 Task: Find a one-way business class flight from New Delhi to Riyadh departing on June 27.
Action: Mouse pressed left at (295, 195)
Screenshot: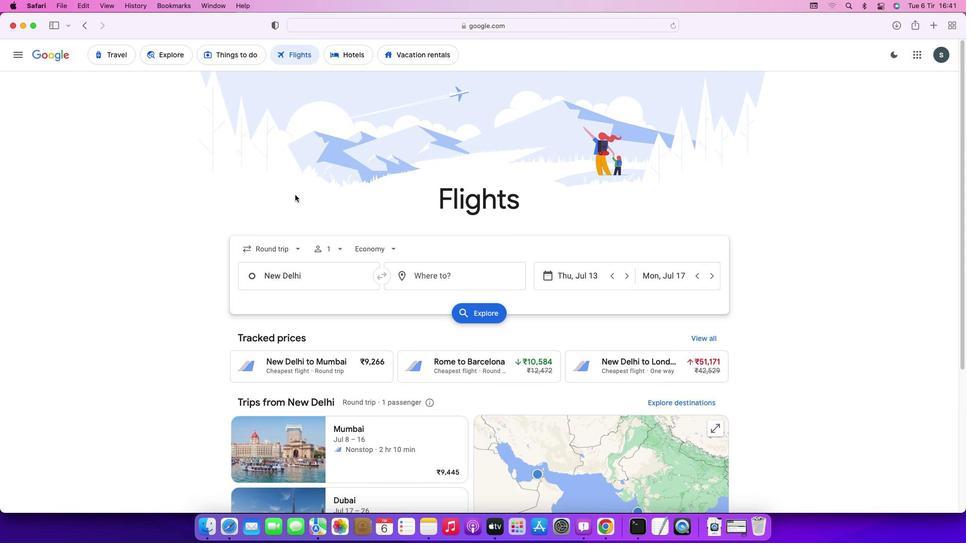 
Action: Mouse moved to (286, 248)
Screenshot: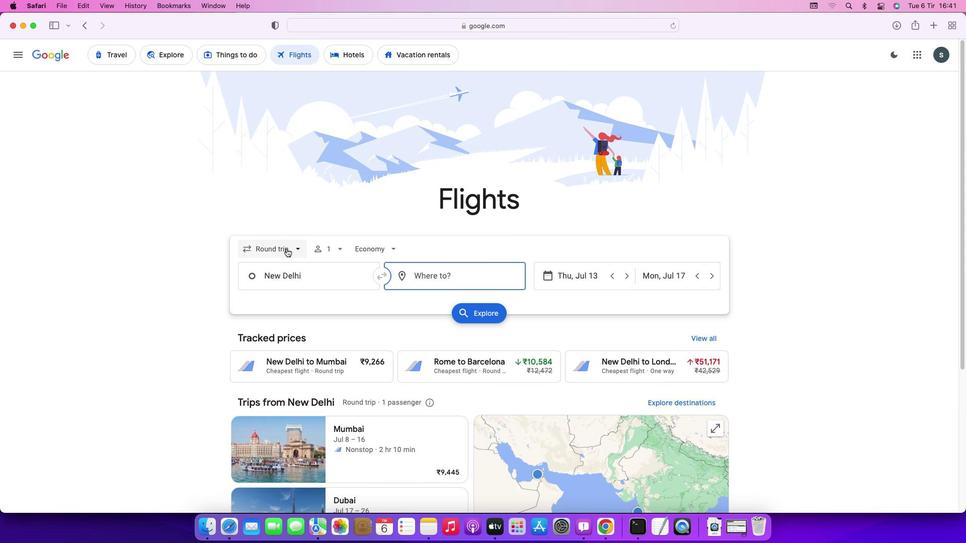 
Action: Mouse pressed left at (286, 248)
Screenshot: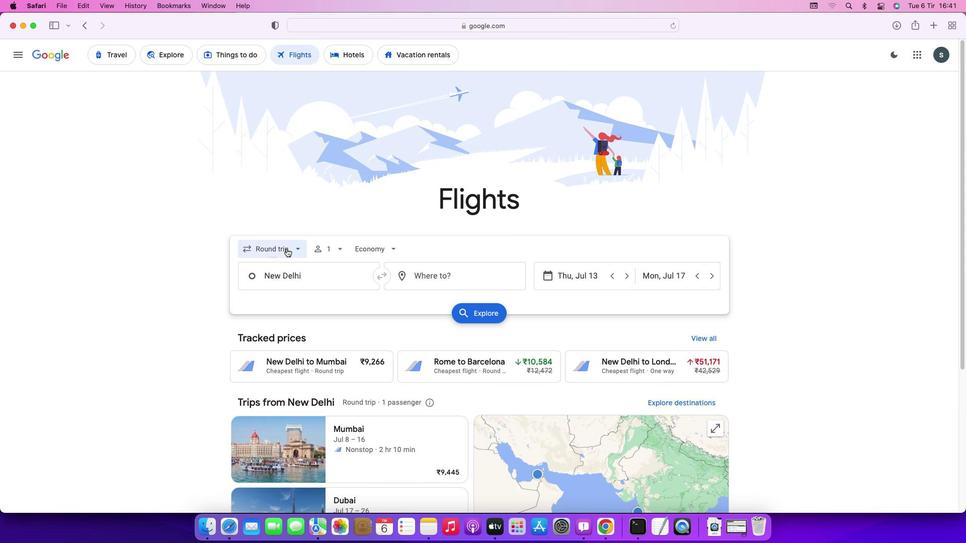 
Action: Mouse moved to (284, 304)
Screenshot: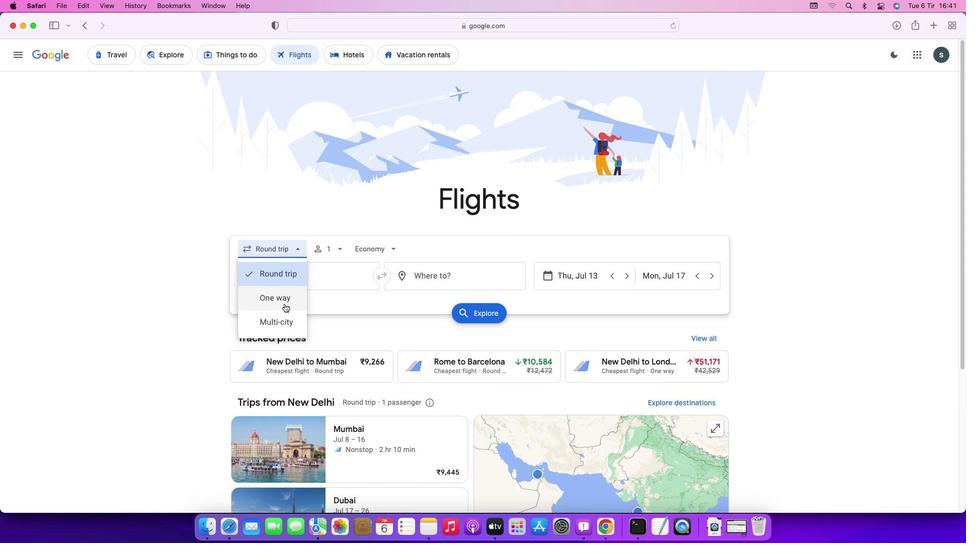 
Action: Mouse pressed left at (284, 304)
Screenshot: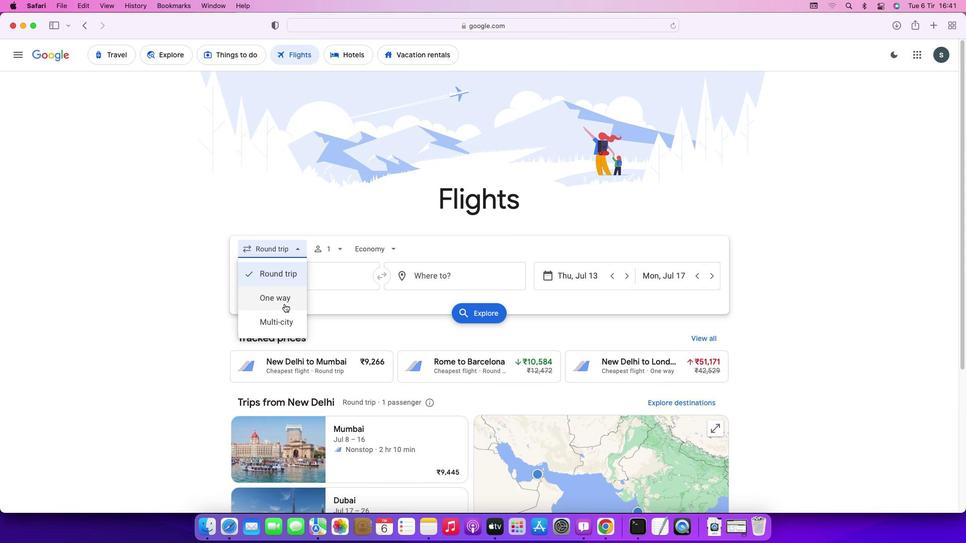 
Action: Mouse moved to (332, 249)
Screenshot: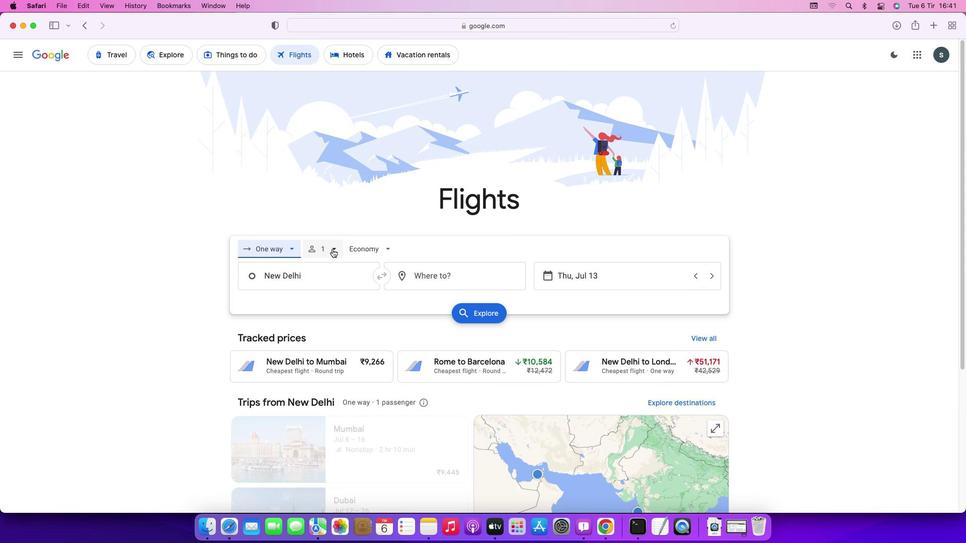 
Action: Mouse pressed left at (332, 249)
Screenshot: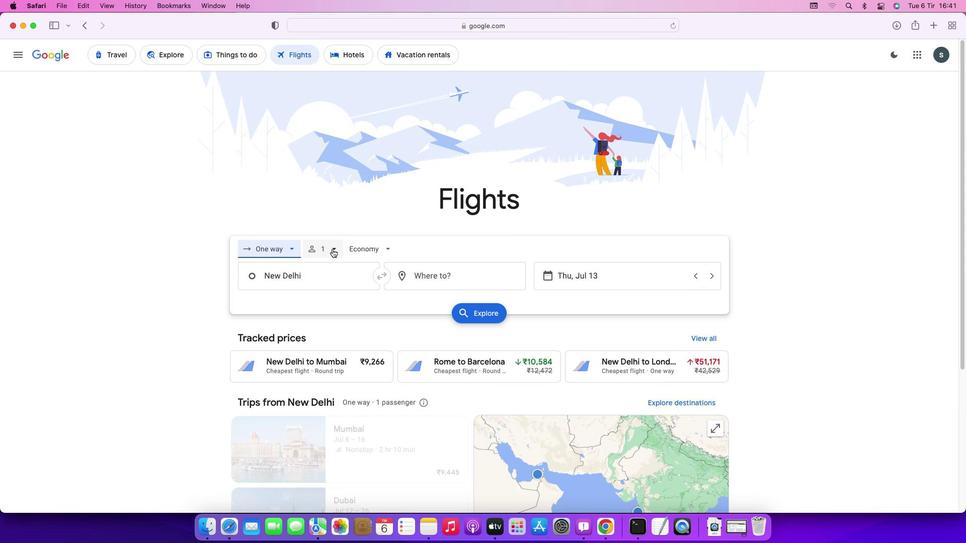 
Action: Mouse moved to (392, 276)
Screenshot: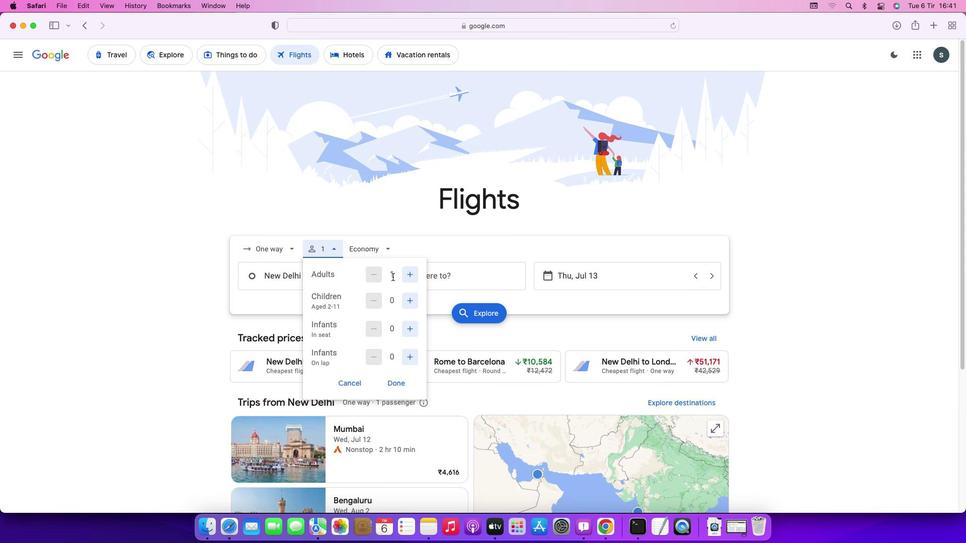 
Action: Mouse pressed left at (392, 276)
Screenshot: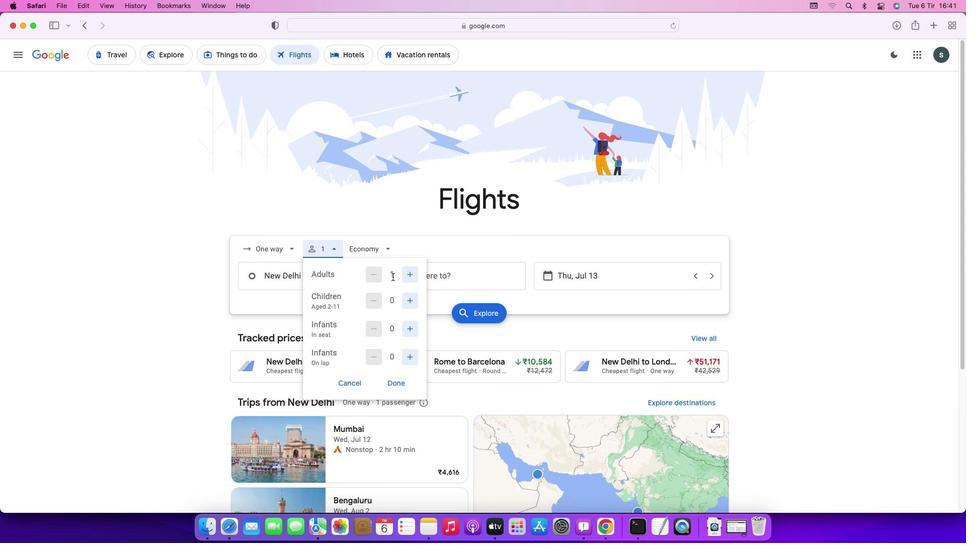 
Action: Mouse moved to (396, 386)
Screenshot: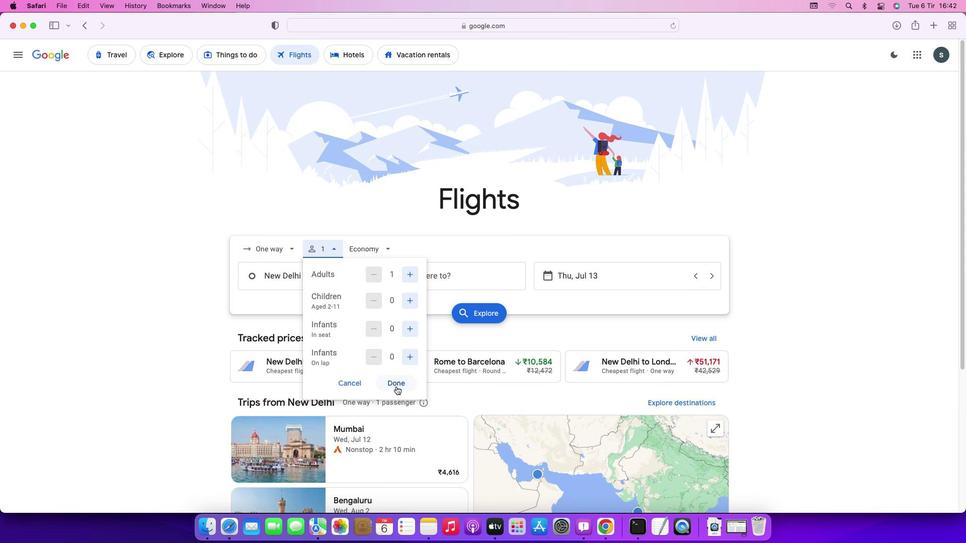 
Action: Mouse pressed left at (396, 386)
Screenshot: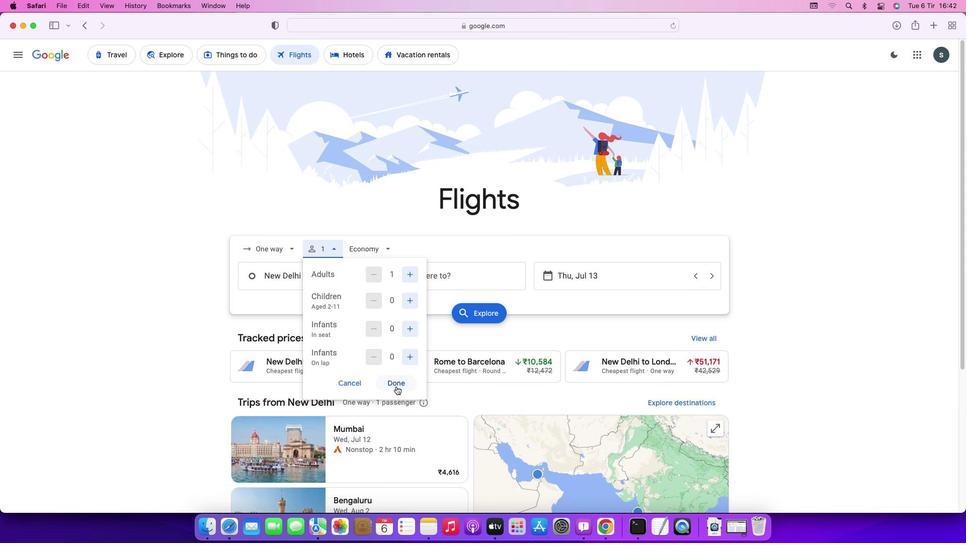 
Action: Mouse moved to (381, 252)
Screenshot: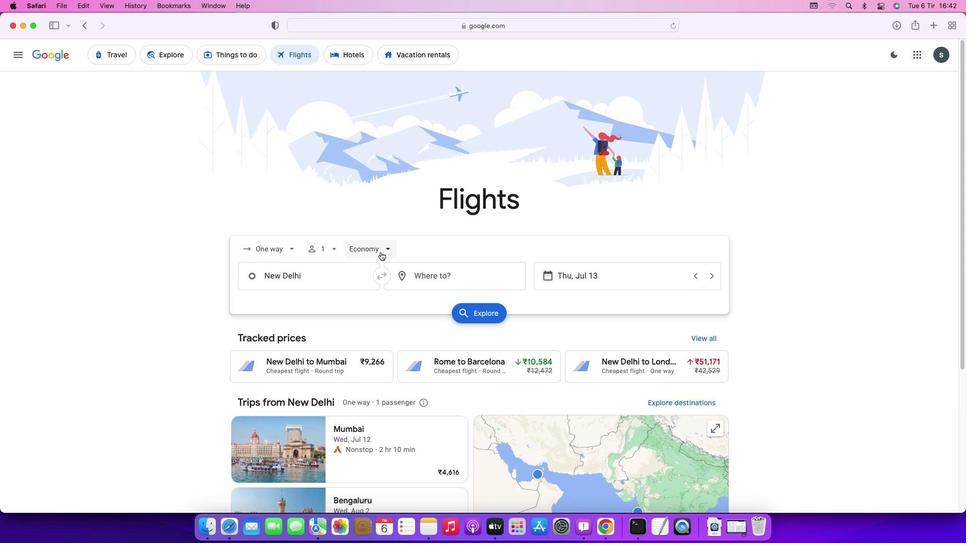 
Action: Mouse pressed left at (381, 252)
Screenshot: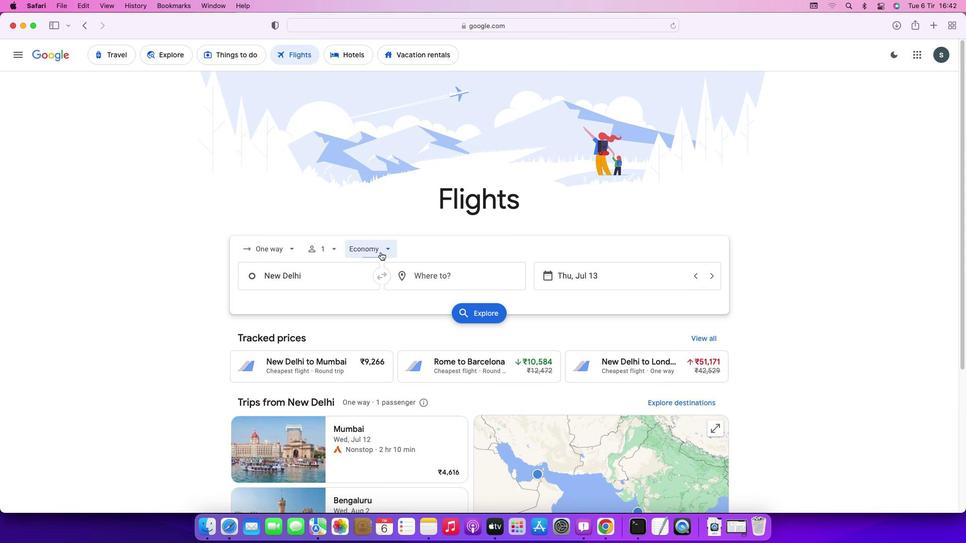 
Action: Mouse moved to (394, 330)
Screenshot: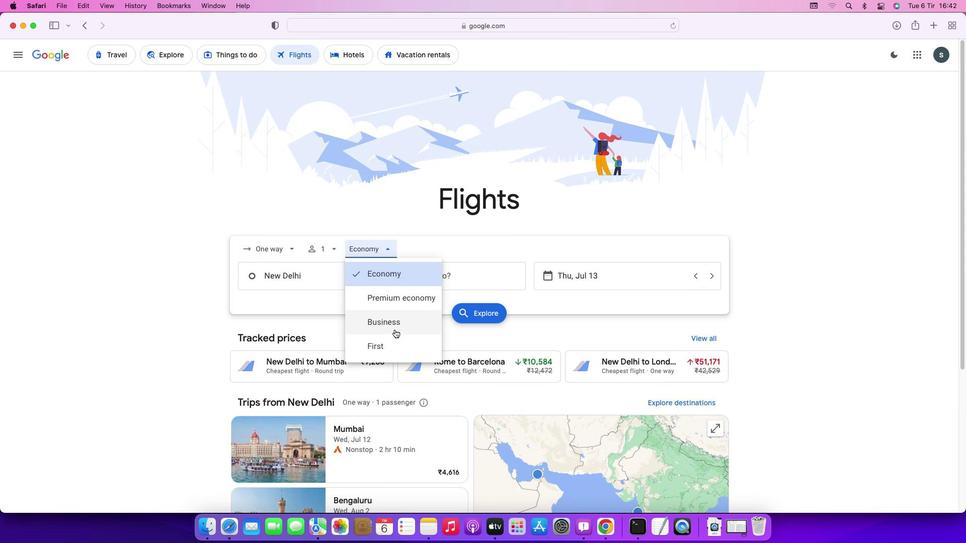 
Action: Mouse pressed left at (394, 330)
Screenshot: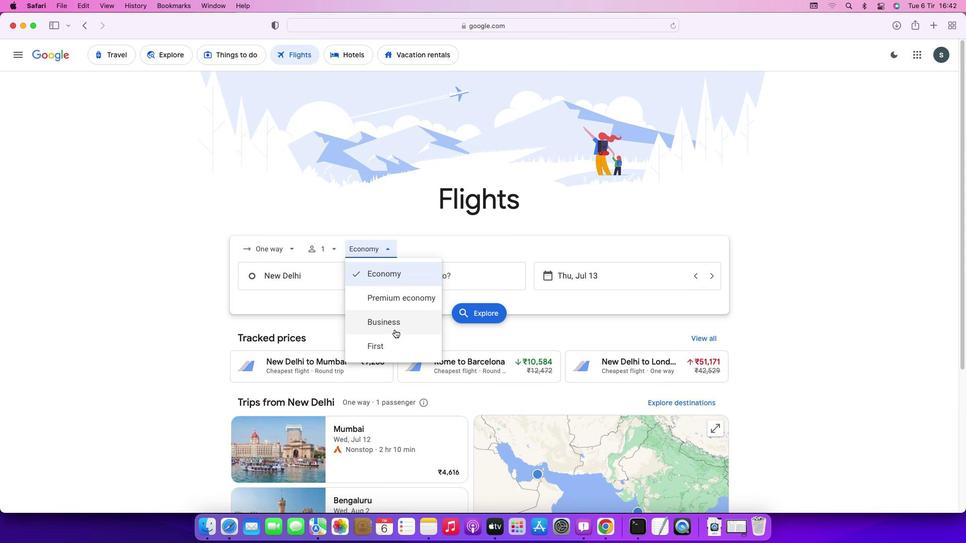 
Action: Mouse moved to (318, 276)
Screenshot: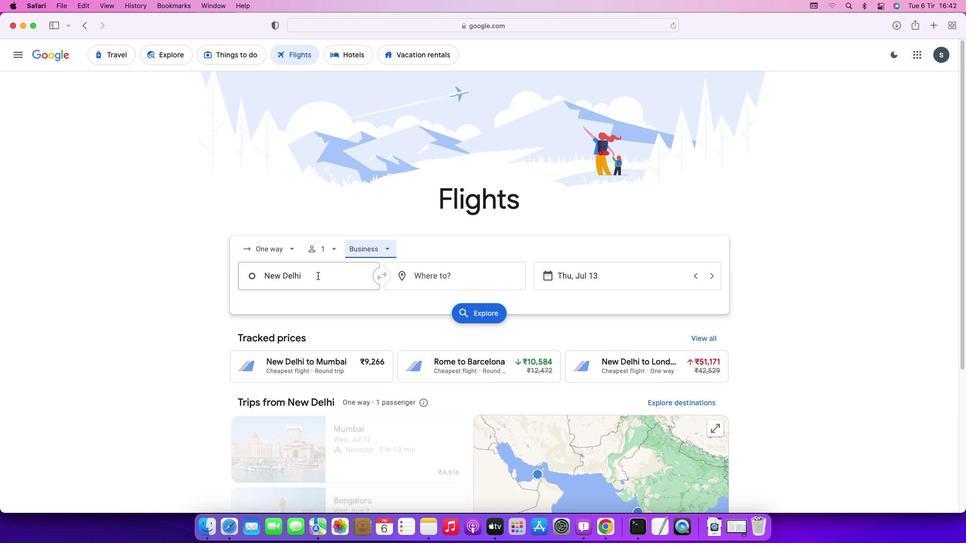 
Action: Mouse pressed left at (318, 276)
Screenshot: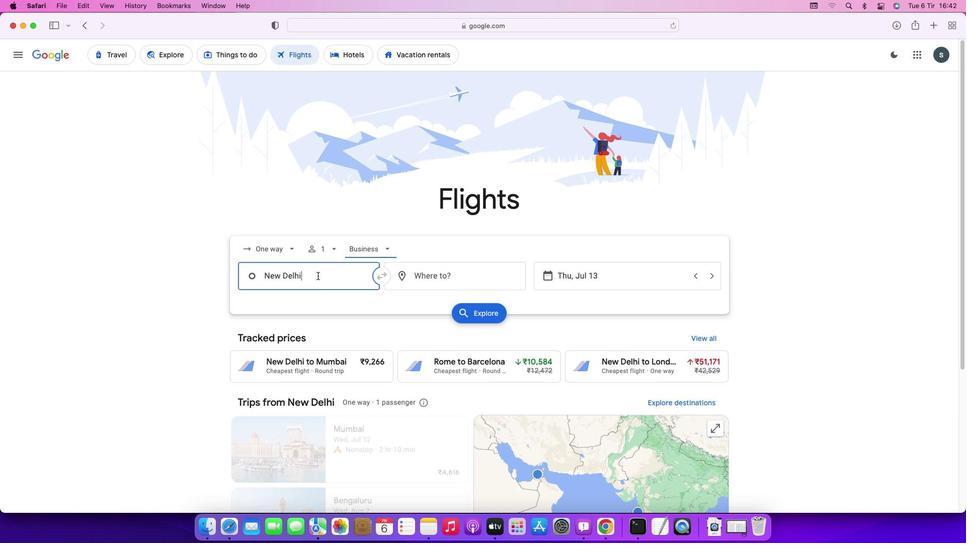 
Action: Mouse moved to (317, 276)
Screenshot: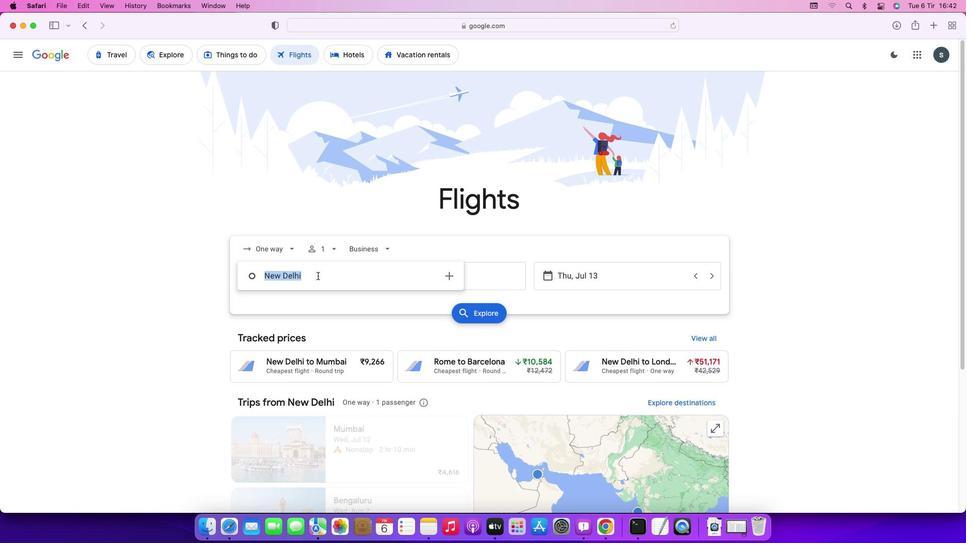 
Action: Key pressed Key.backspaceKey.caps_lock'N'Key.caps_lock'e''w'Key.spaceKey.caps_lock'D'Key.caps_lock'e''l''h''i'Key.enter
Screenshot: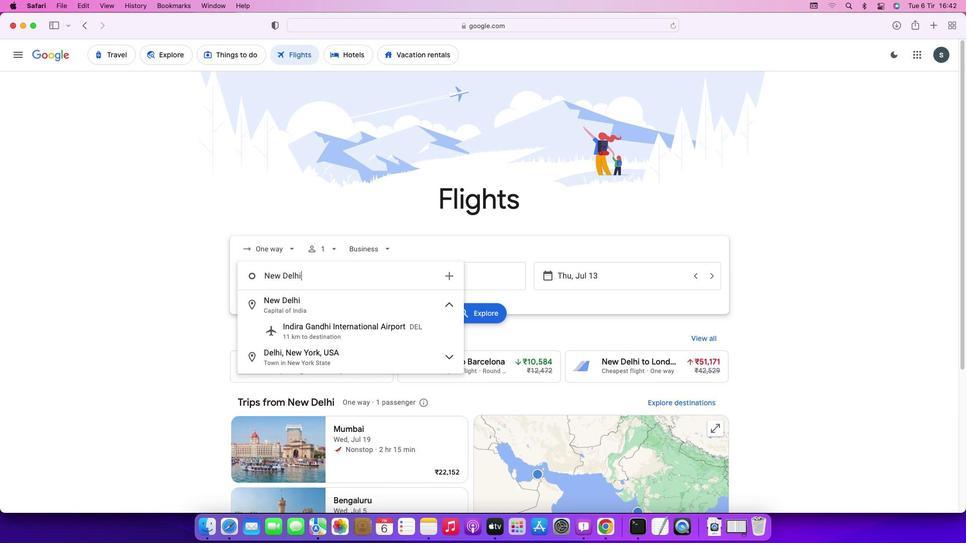 
Action: Mouse moved to (429, 281)
Screenshot: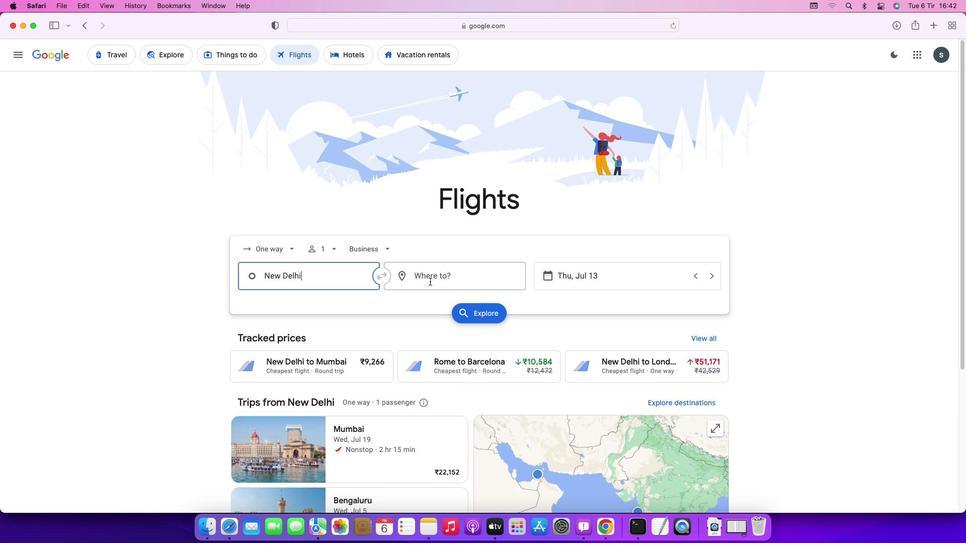 
Action: Mouse pressed left at (429, 281)
Screenshot: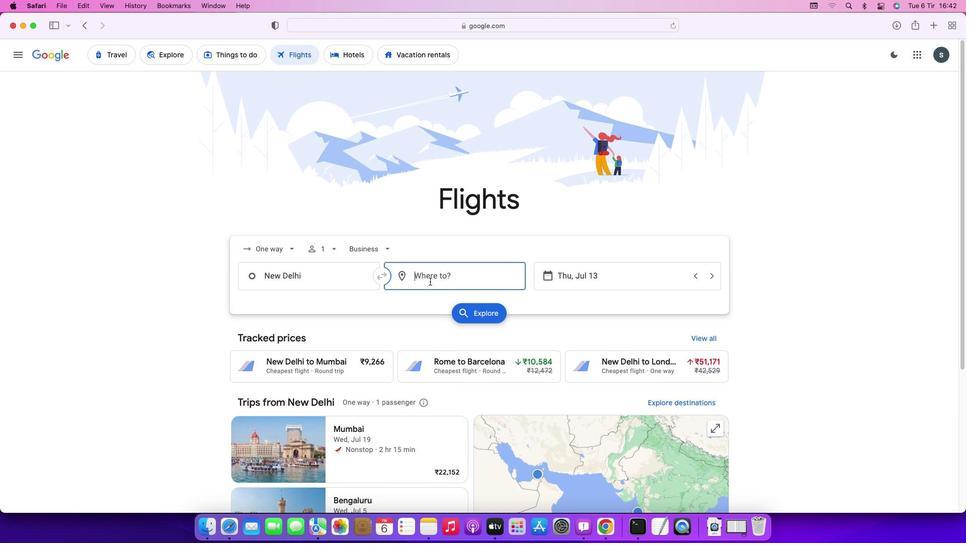 
Action: Key pressed Key.caps_lock'R'Key.caps_lock'i''y''a''d''h'Key.enter
Screenshot: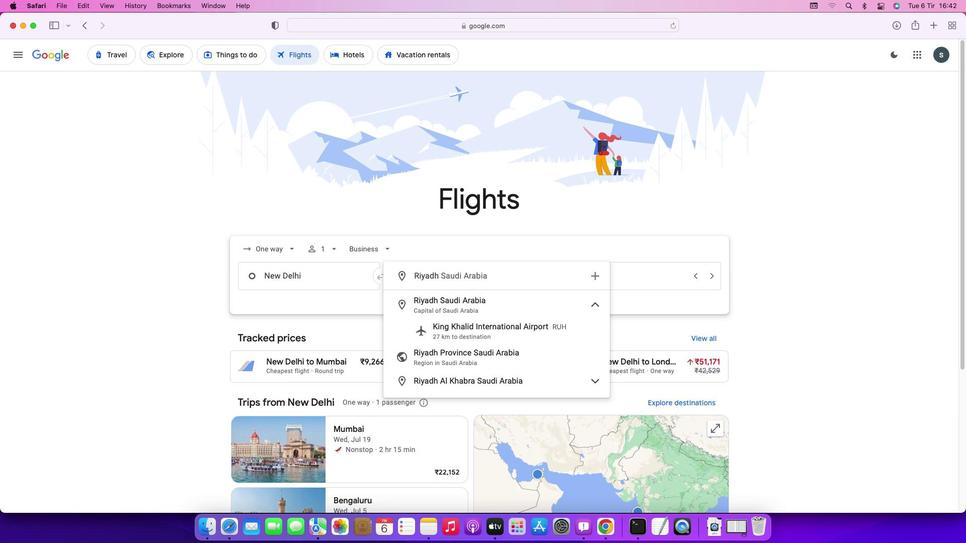 
Action: Mouse moved to (605, 273)
Screenshot: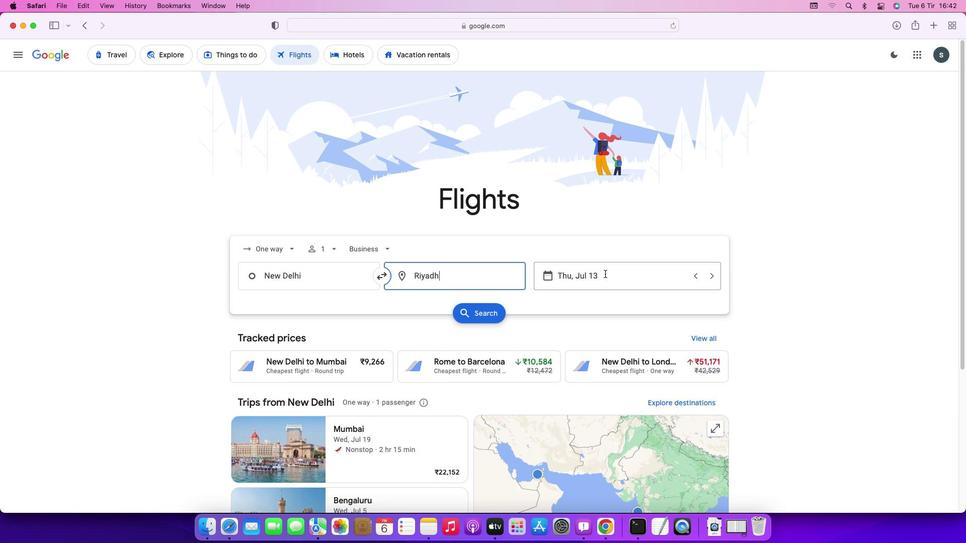 
Action: Mouse pressed left at (605, 273)
Screenshot: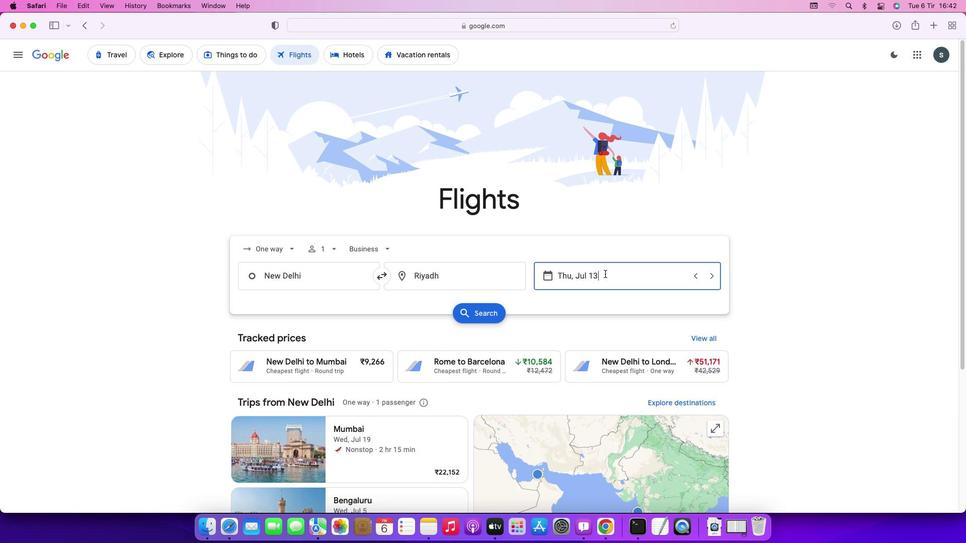 
Action: Mouse moved to (415, 433)
Screenshot: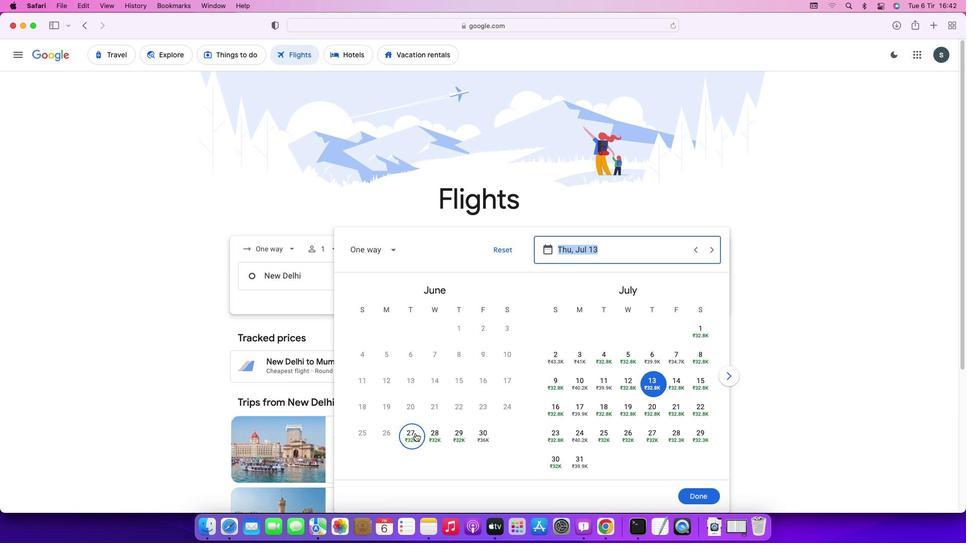 
Action: Mouse pressed left at (415, 433)
Screenshot: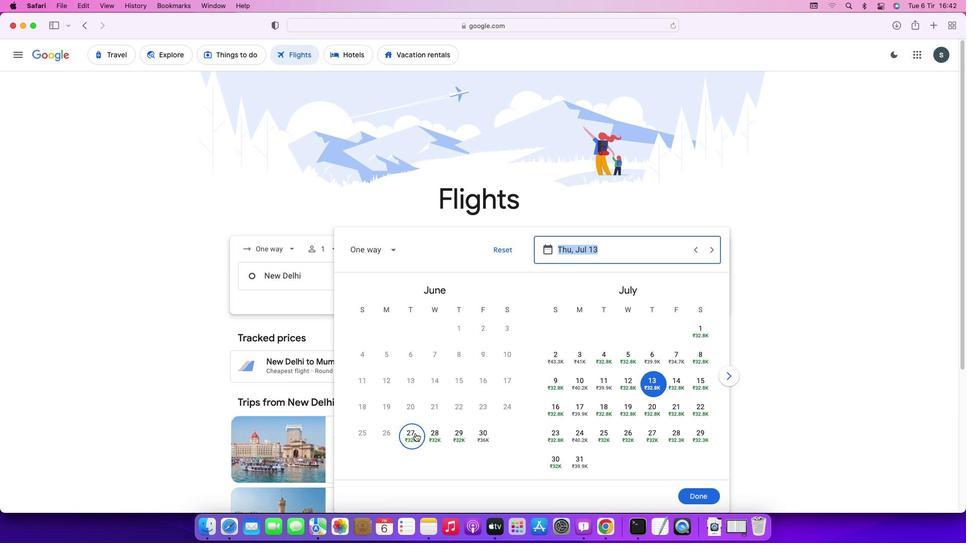 
Action: Mouse moved to (707, 498)
Screenshot: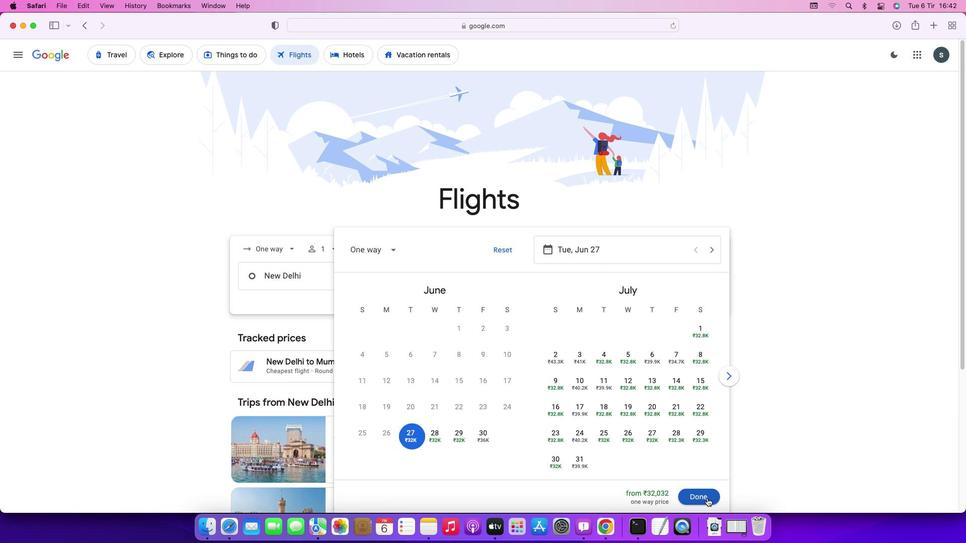
Action: Mouse pressed left at (707, 498)
Screenshot: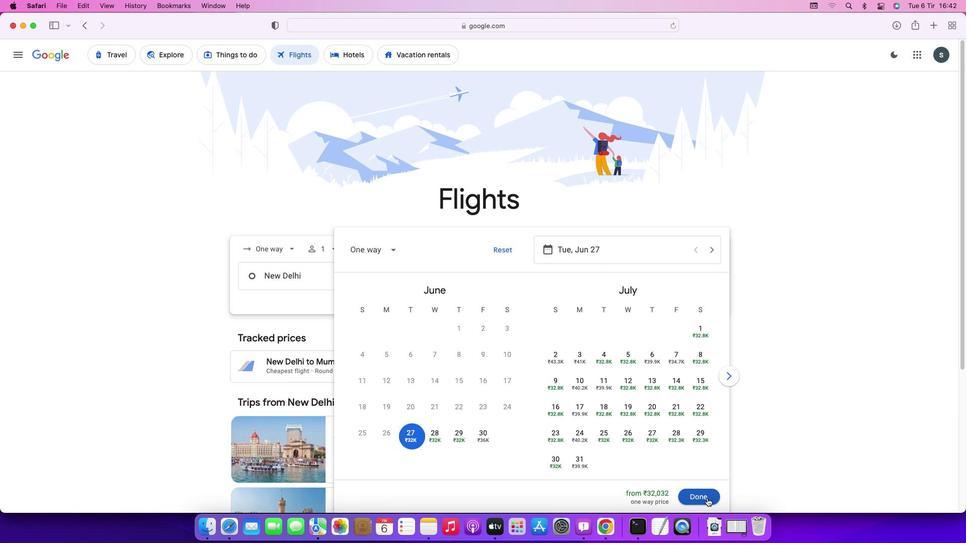 
Action: Mouse moved to (471, 309)
Screenshot: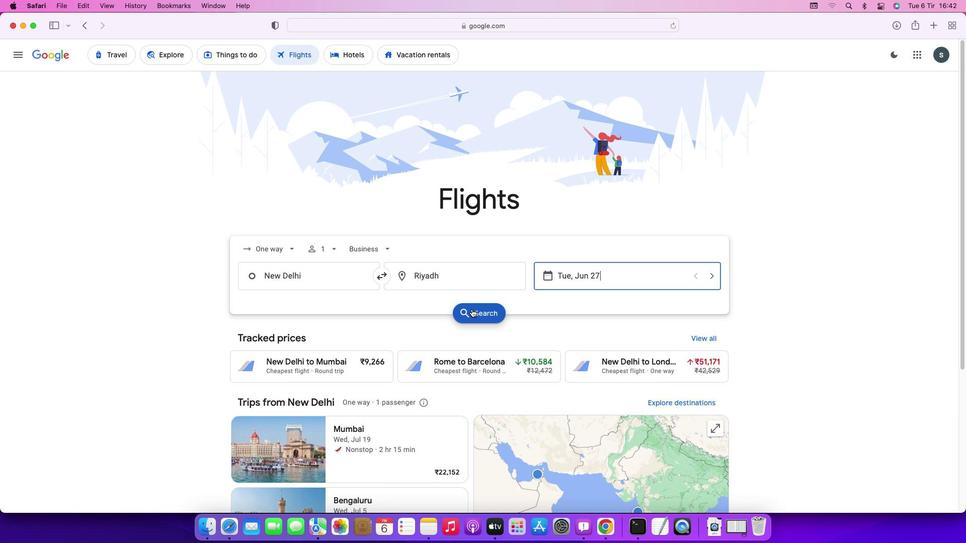 
Action: Mouse pressed left at (471, 309)
Screenshot: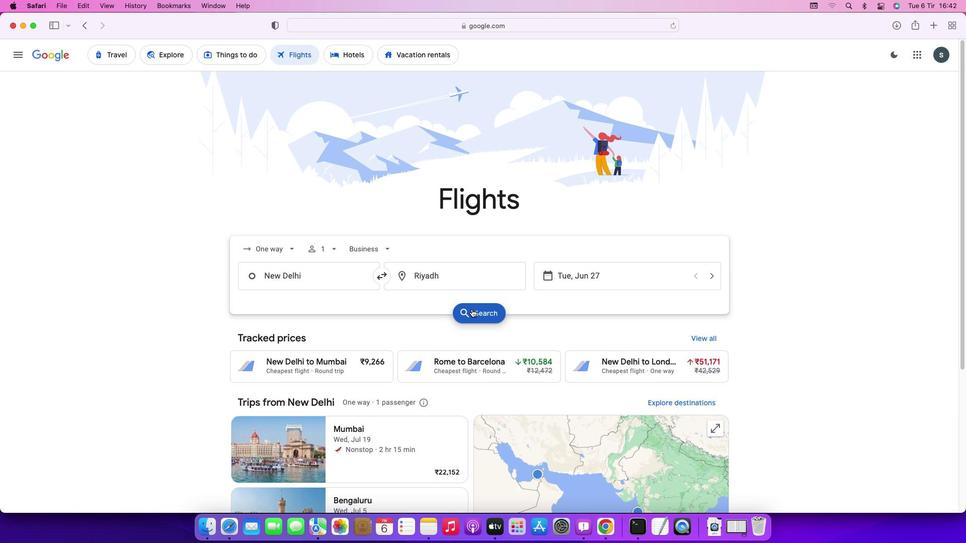 
Action: Mouse moved to (410, 150)
Screenshot: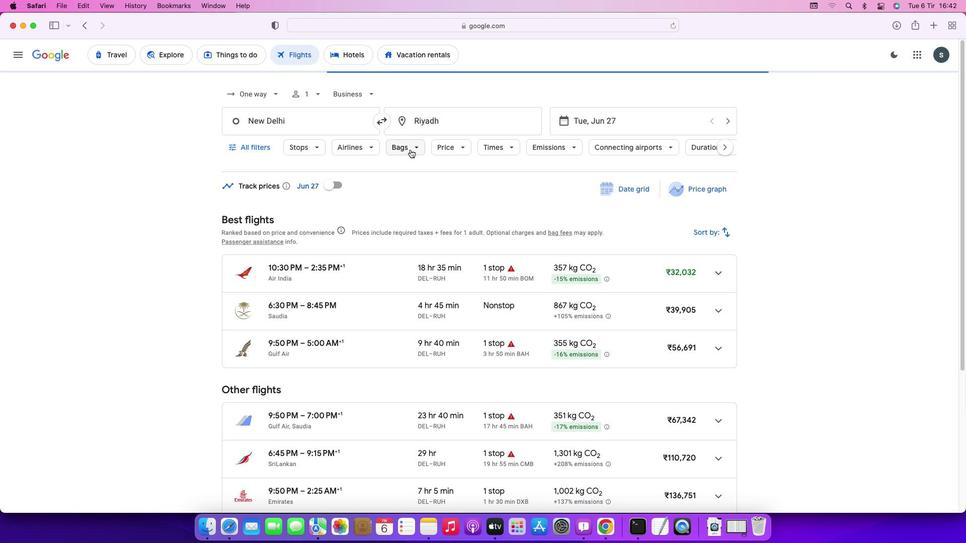 
Action: Mouse pressed left at (410, 150)
Screenshot: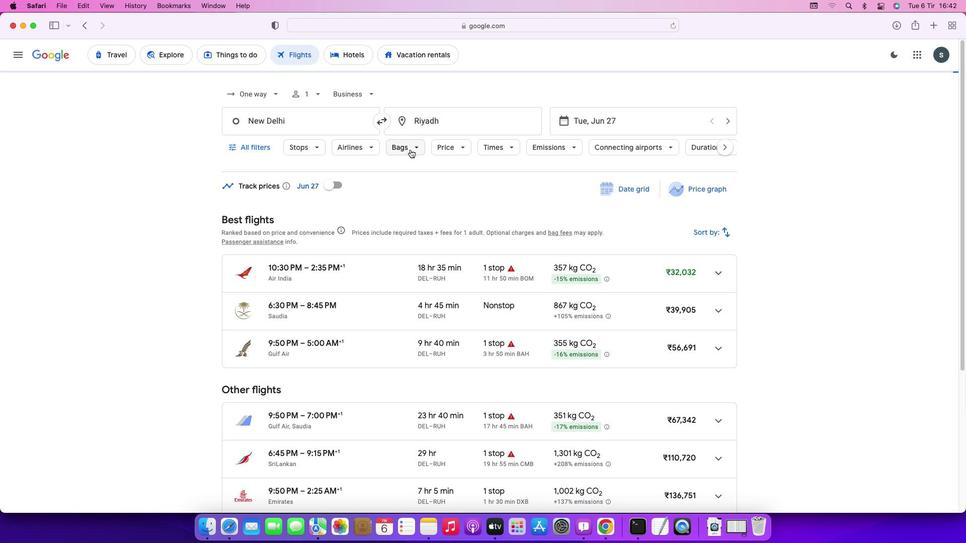 
Action: Mouse moved to (546, 192)
Screenshot: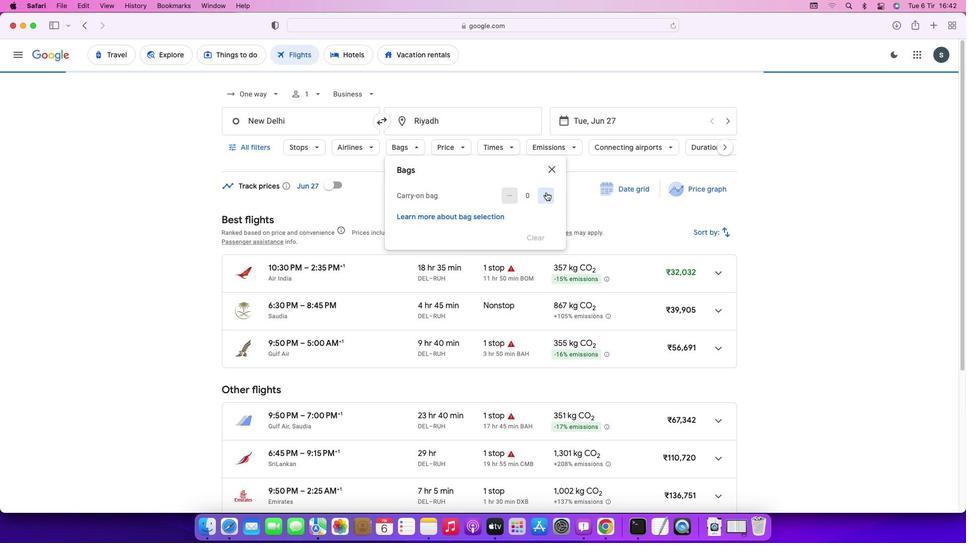 
Action: Mouse pressed left at (546, 192)
Screenshot: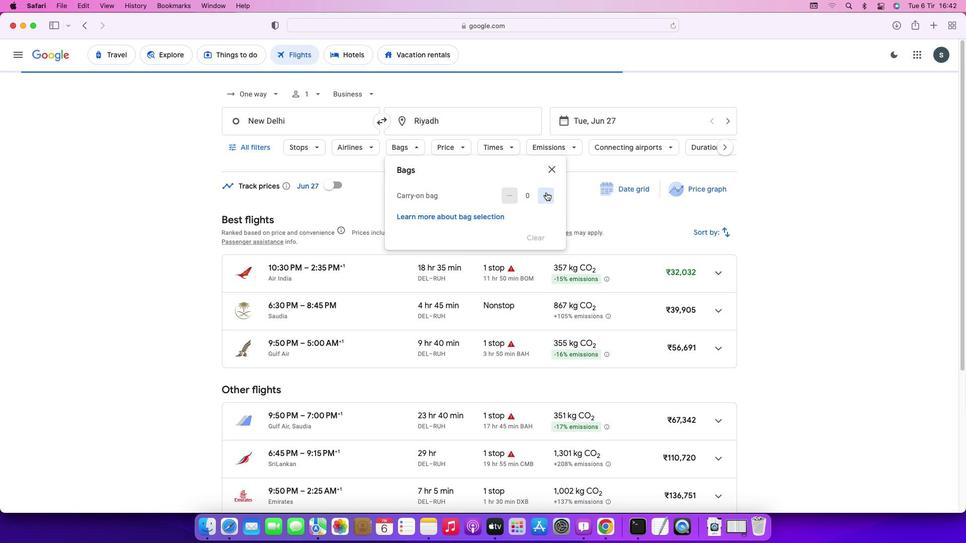 
Action: Mouse moved to (550, 169)
Screenshot: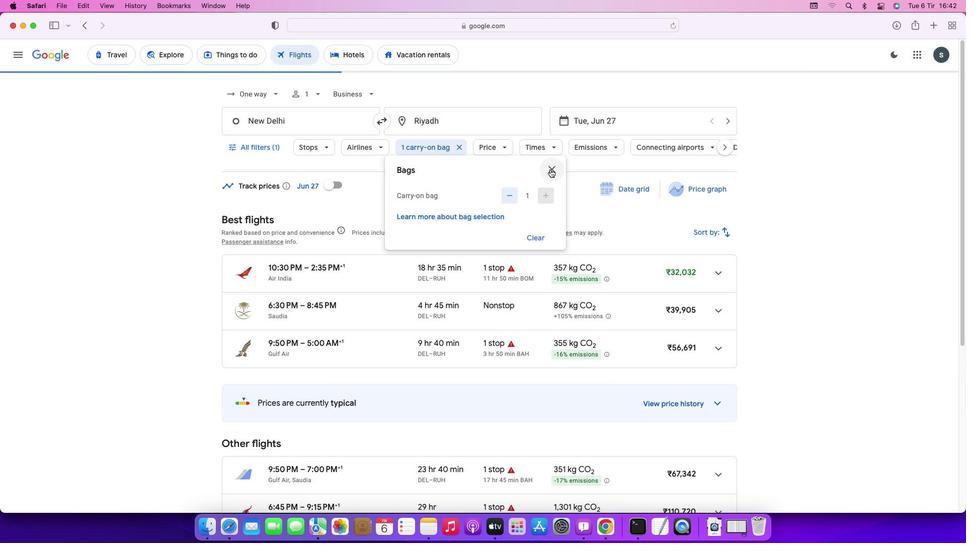 
Action: Mouse pressed left at (550, 169)
Screenshot: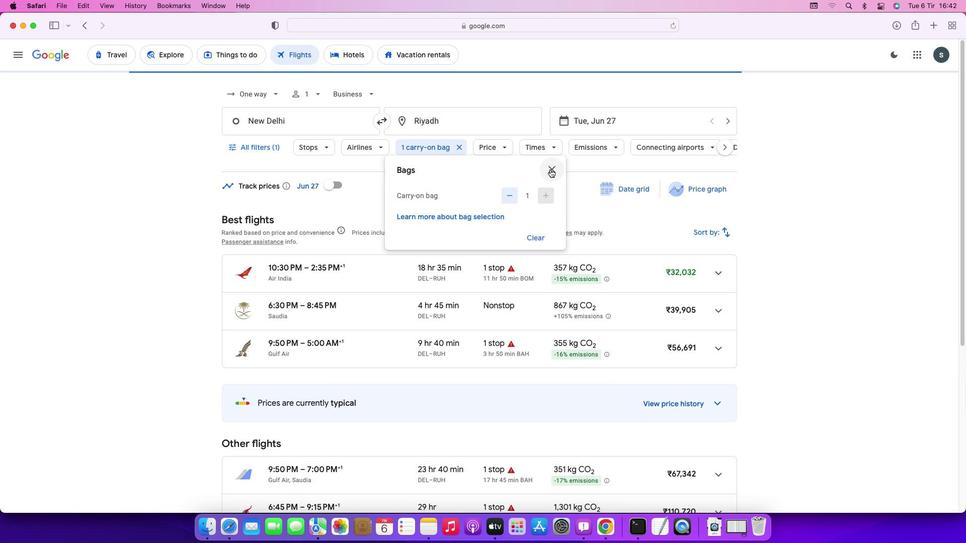 
Action: Mouse moved to (555, 214)
Screenshot: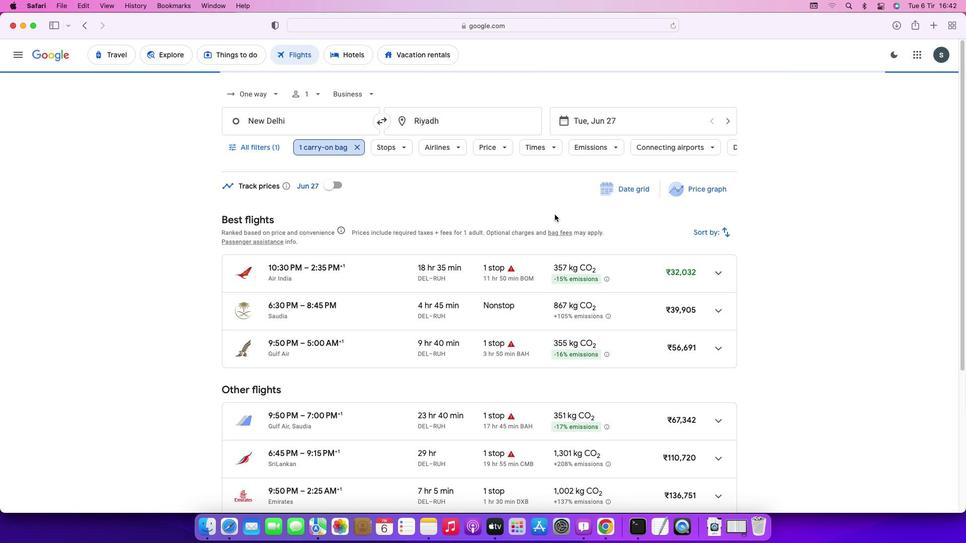 
